 Task: Create List Employee Relations in Board Corporate Social Responsibility Campaigns to Workspace Financial Planning and Analysis. Create List Employee Handbook in Board Voice of Customer Analysis to Workspace Financial Planning and Analysis. Create List Workplace Policies in Board Customer Feedback Management and Action Planning to Workspace Financial Planning and Analysis
Action: Mouse moved to (376, 127)
Screenshot: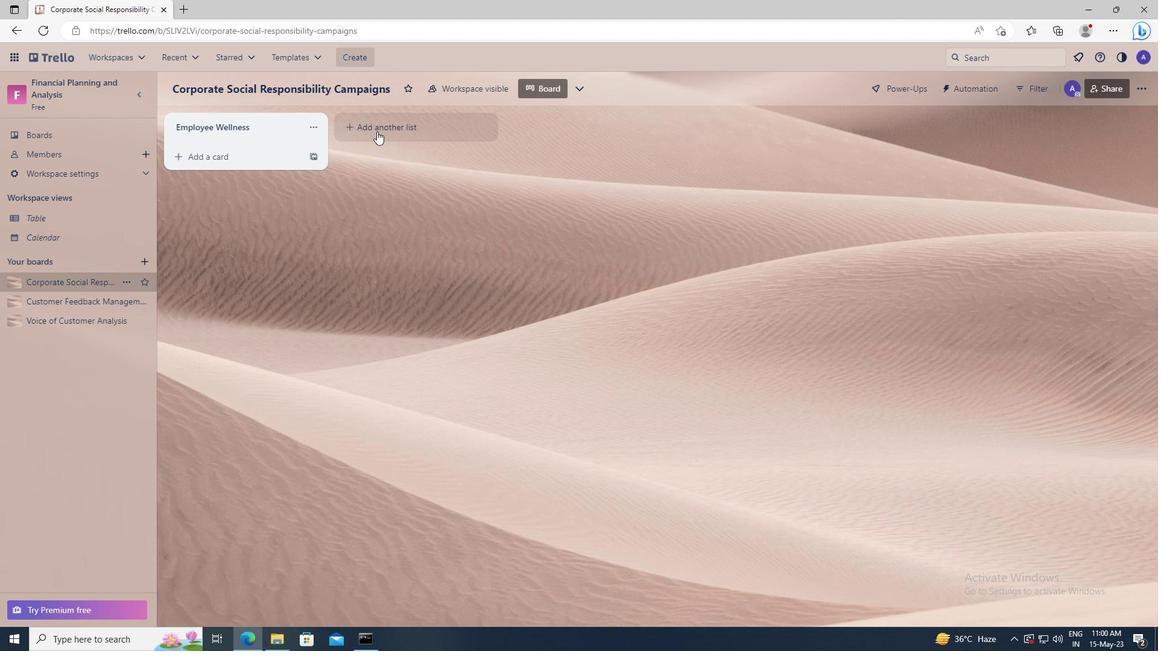 
Action: Mouse pressed left at (376, 127)
Screenshot: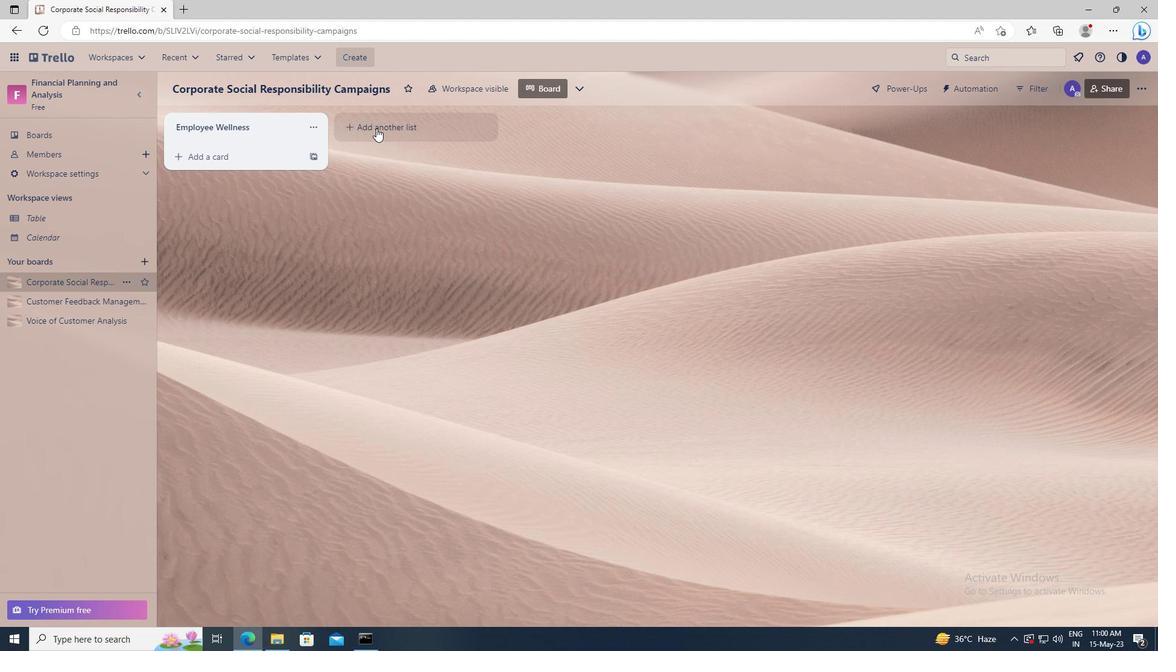 
Action: Key pressed <Key.shift>EMPLOYEE<Key.space><Key.shift>RELATIONS
Screenshot: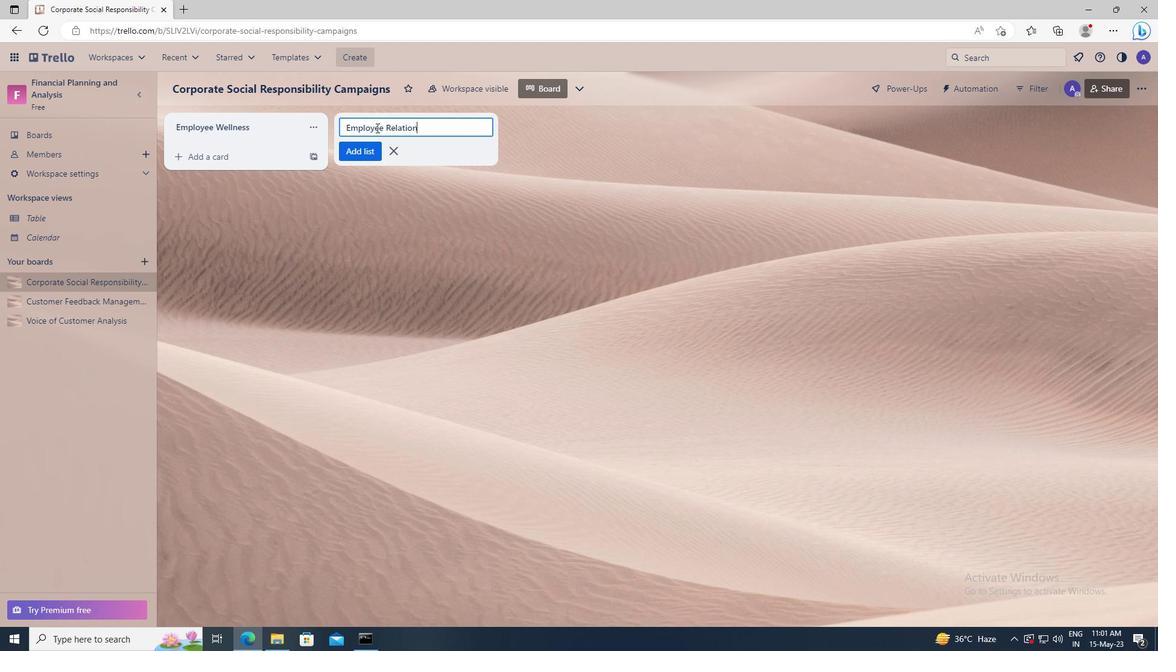 
Action: Mouse moved to (369, 153)
Screenshot: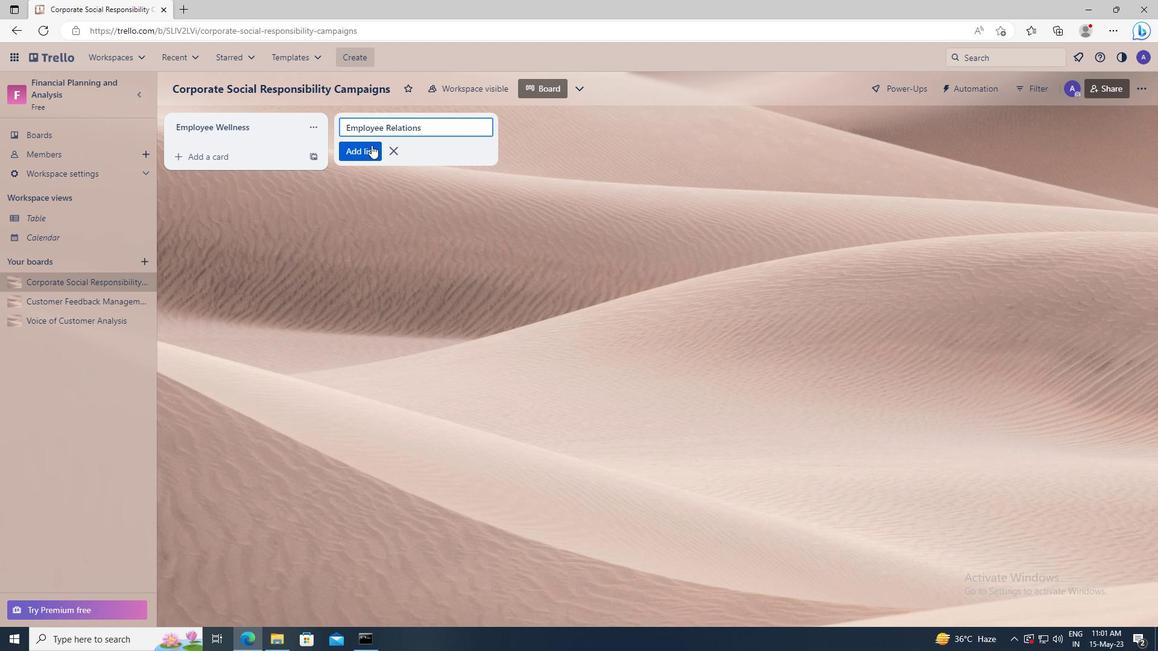 
Action: Mouse pressed left at (369, 153)
Screenshot: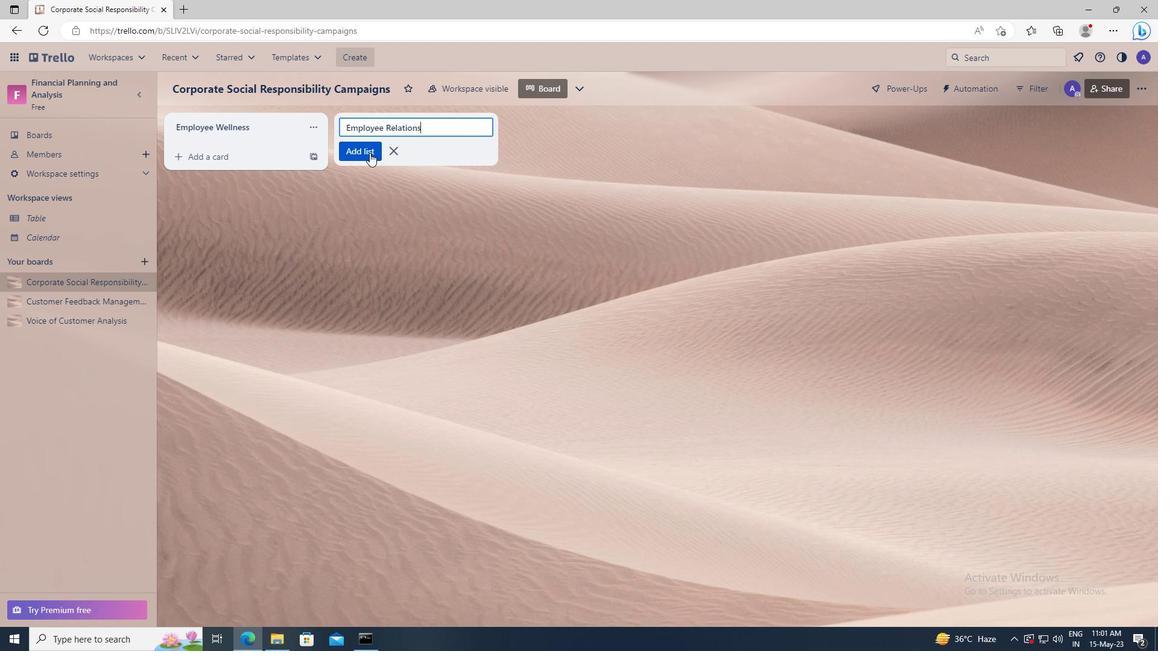 
Action: Mouse moved to (83, 319)
Screenshot: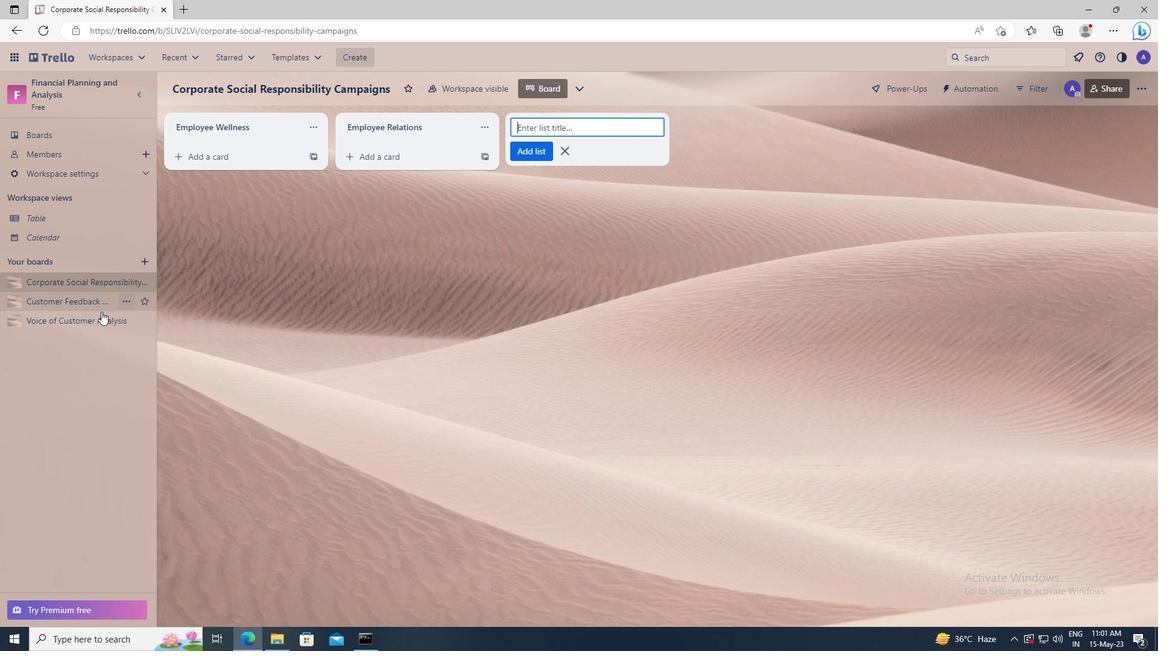 
Action: Mouse pressed left at (83, 319)
Screenshot: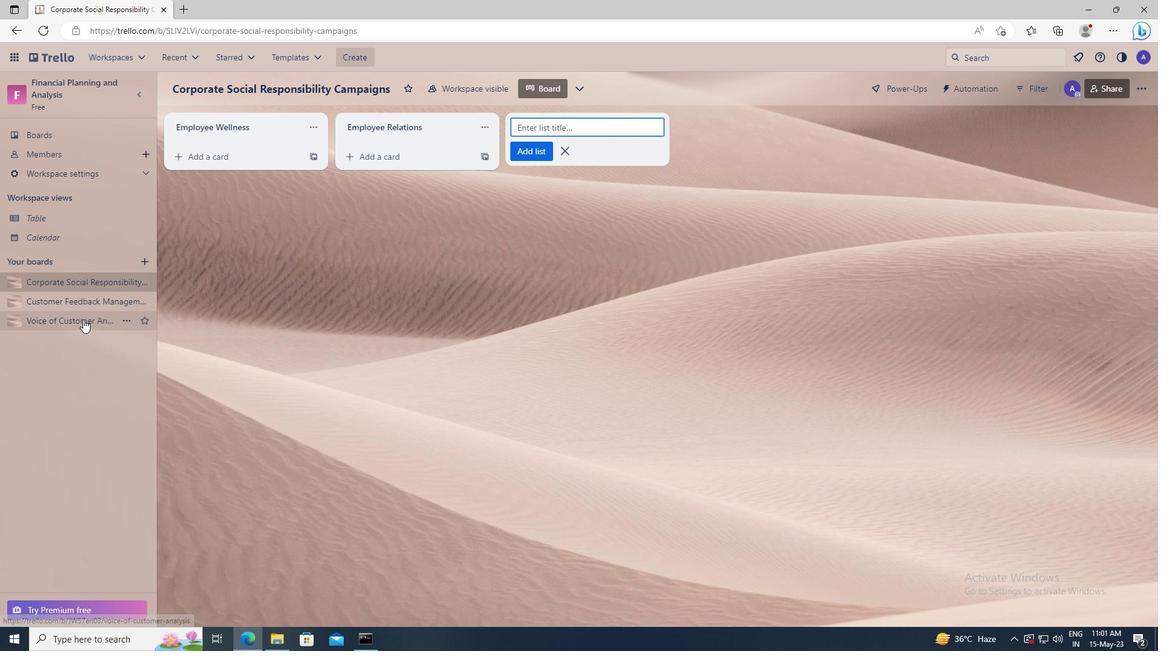 
Action: Mouse moved to (363, 130)
Screenshot: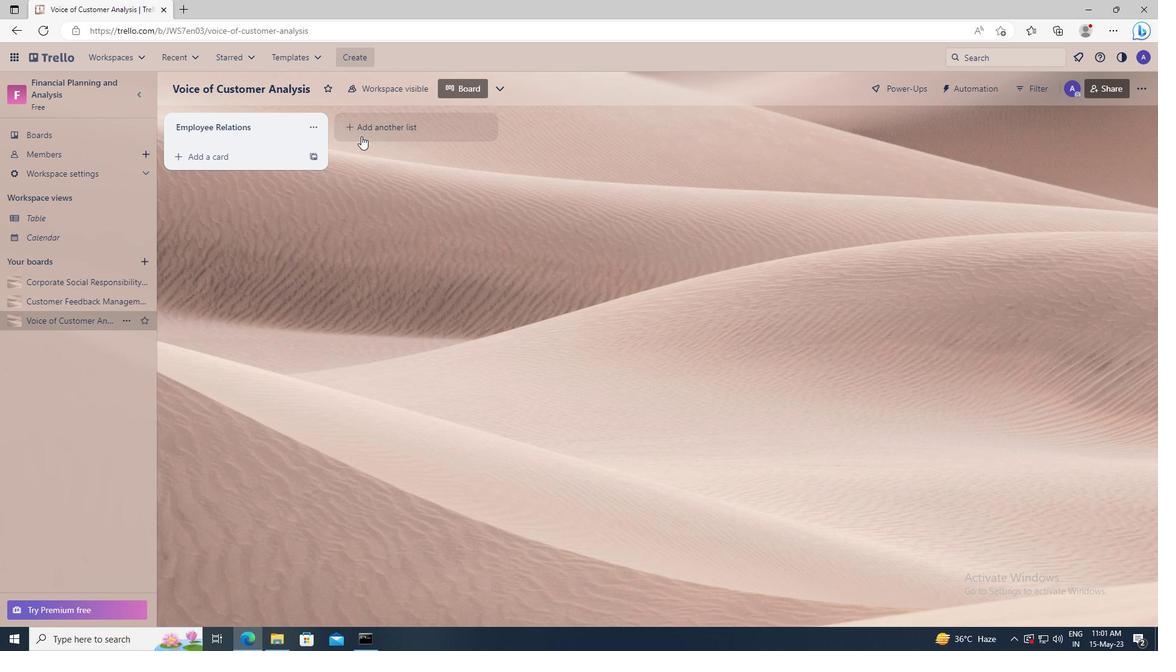 
Action: Mouse pressed left at (363, 130)
Screenshot: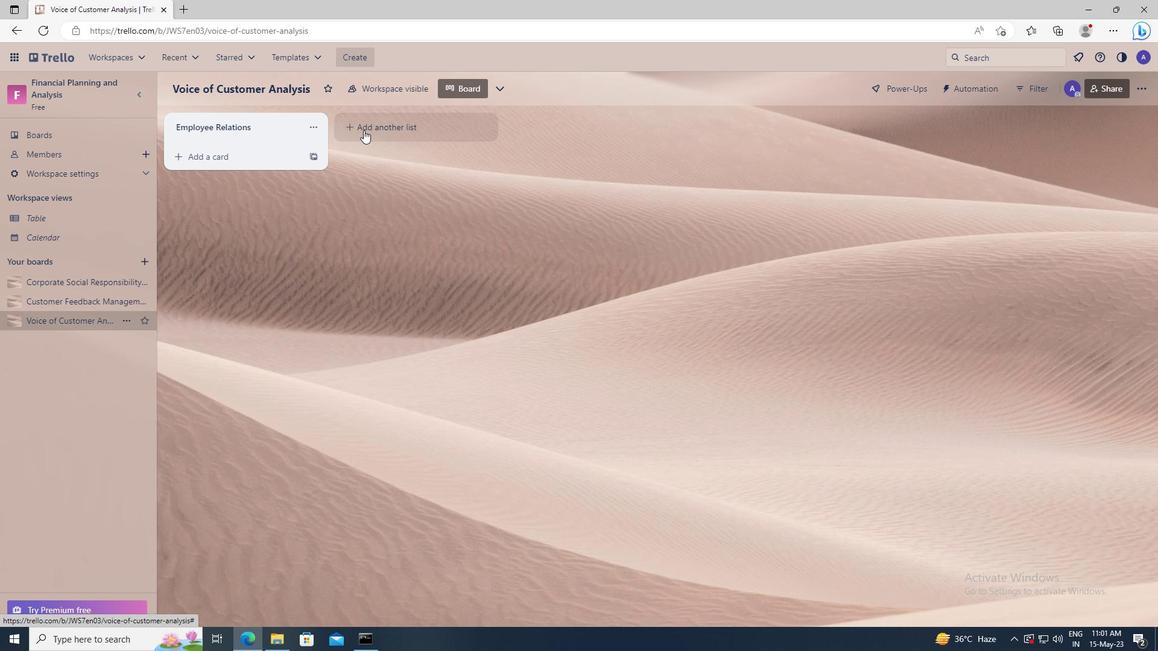 
Action: Key pressed <Key.shift><Key.shift><Key.shift><Key.shift><Key.shift>EMPLOYEE<Key.space><Key.shift>HANDBOOK
Screenshot: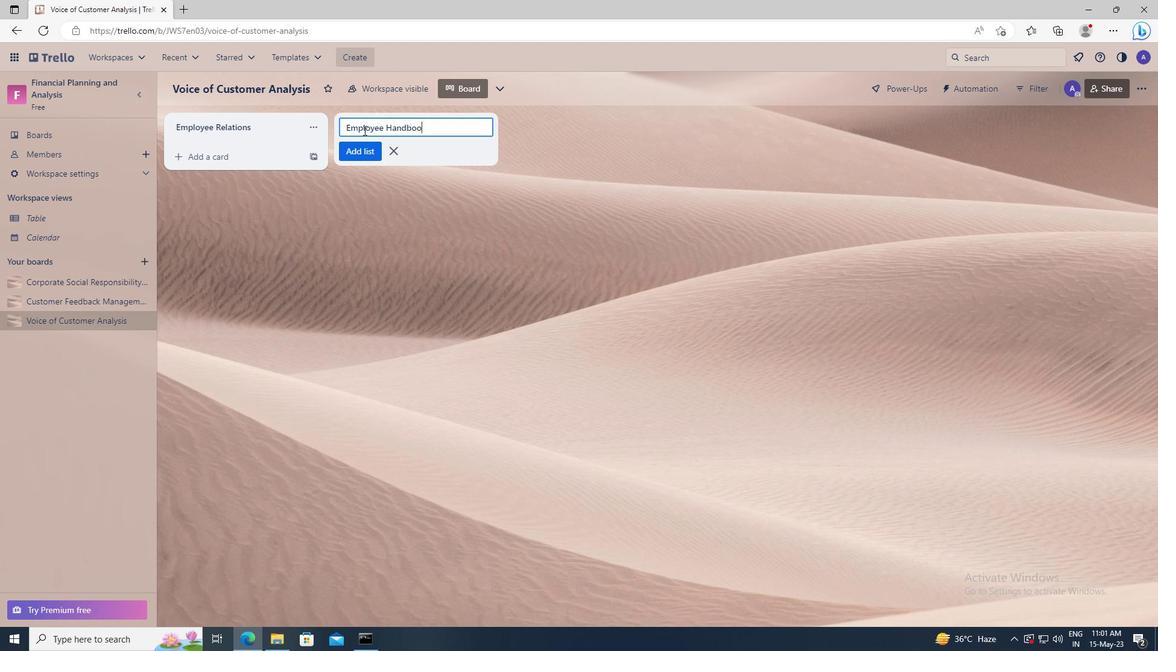 
Action: Mouse moved to (363, 153)
Screenshot: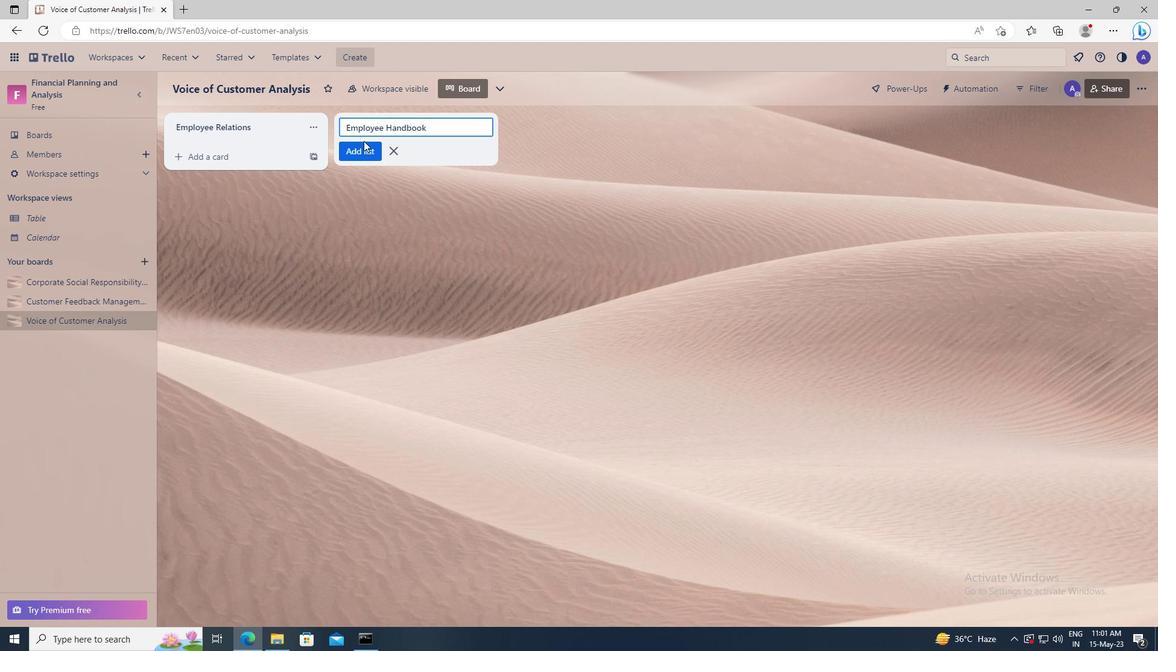 
Action: Mouse pressed left at (363, 153)
Screenshot: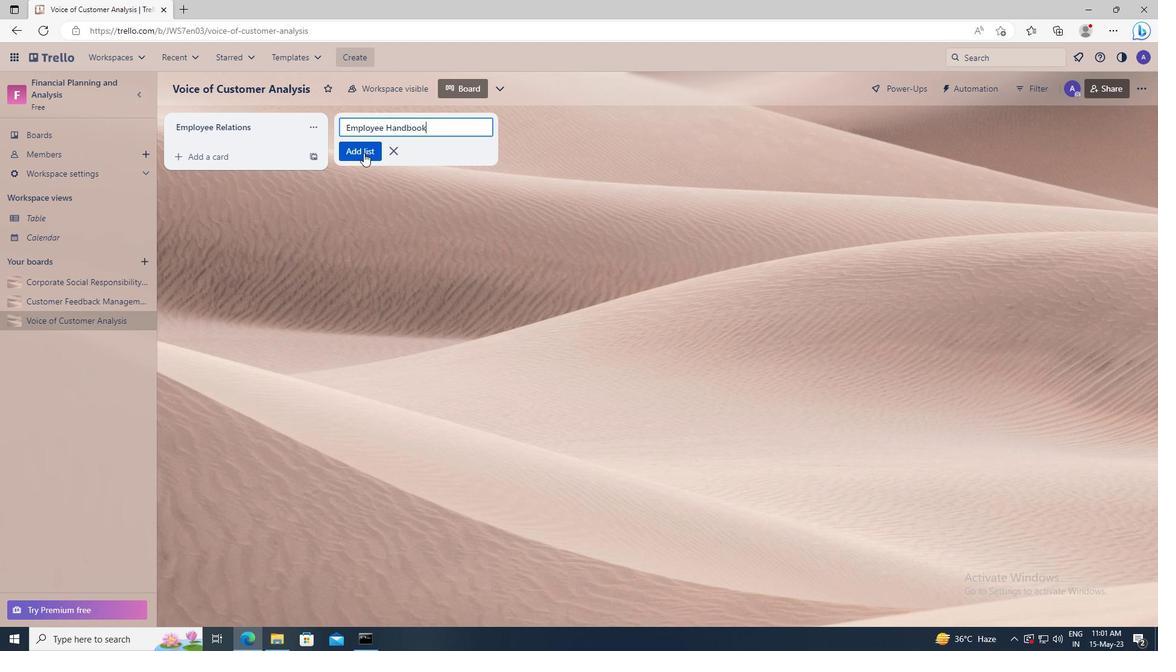 
Action: Mouse moved to (91, 299)
Screenshot: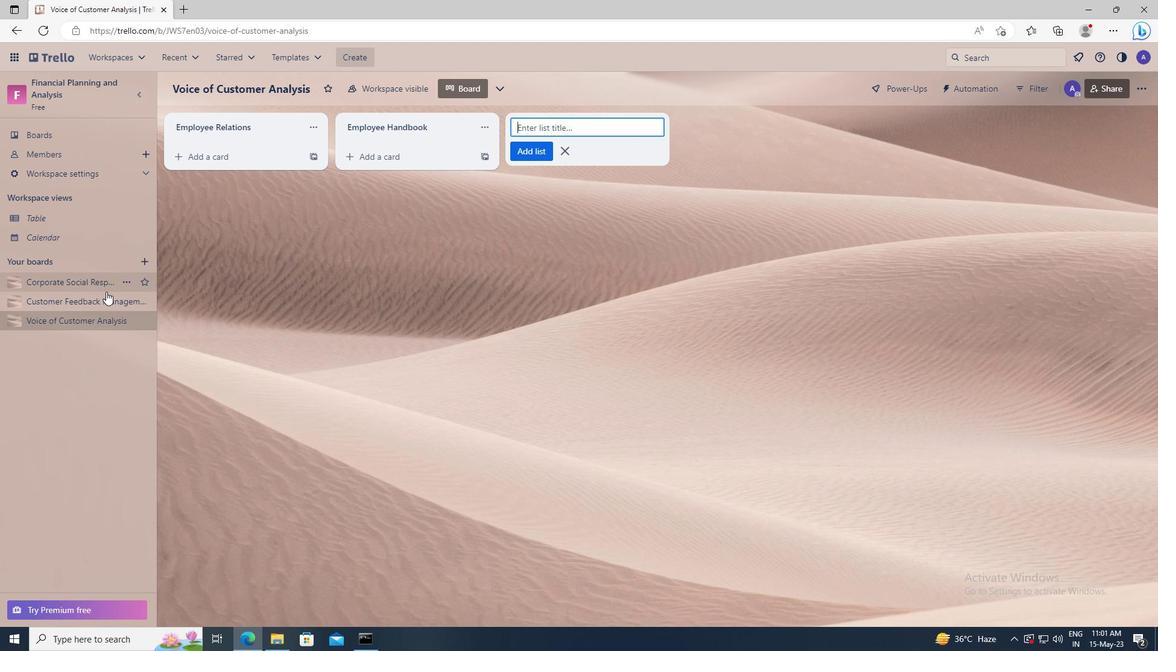 
Action: Mouse pressed left at (91, 299)
Screenshot: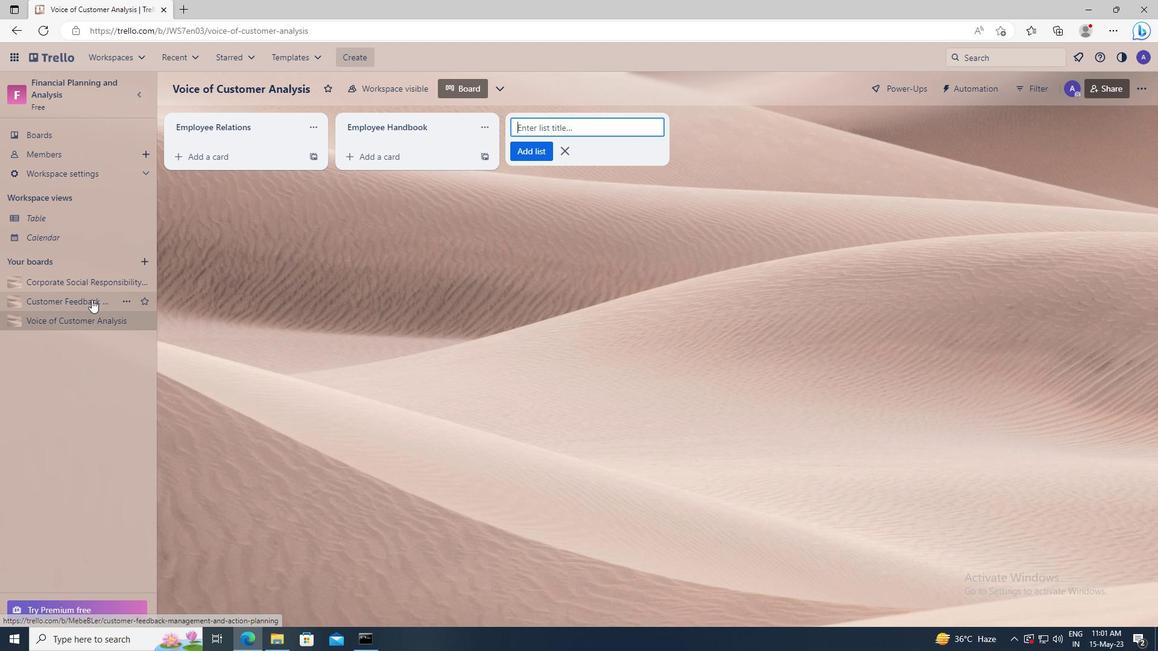 
Action: Mouse moved to (358, 126)
Screenshot: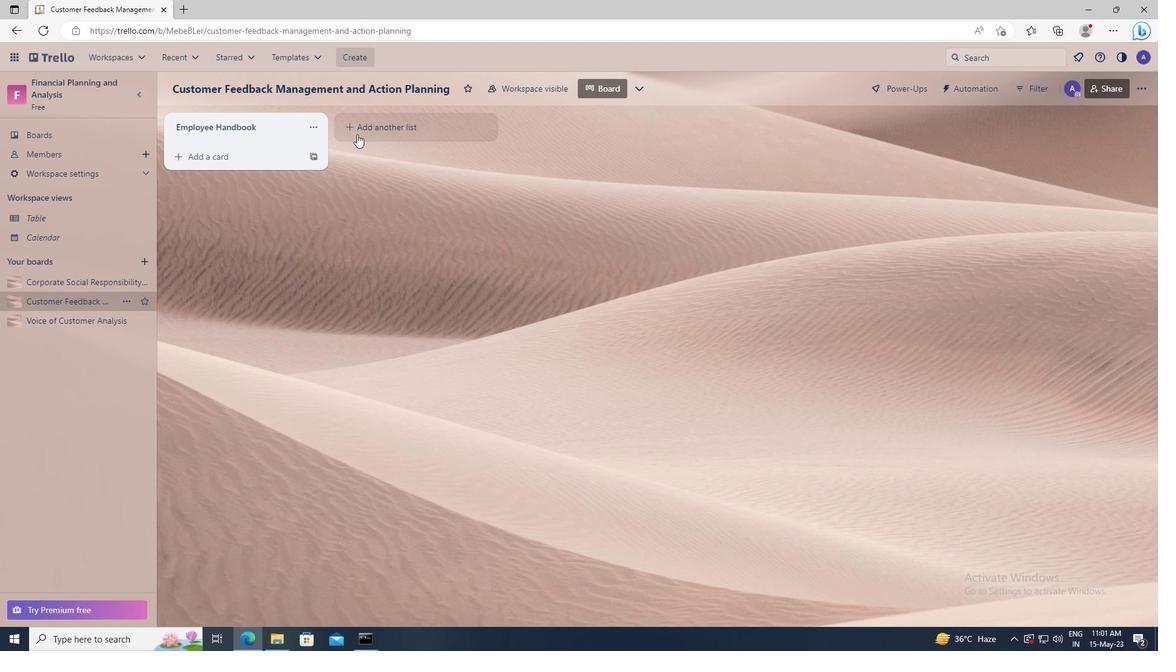 
Action: Mouse pressed left at (358, 126)
Screenshot: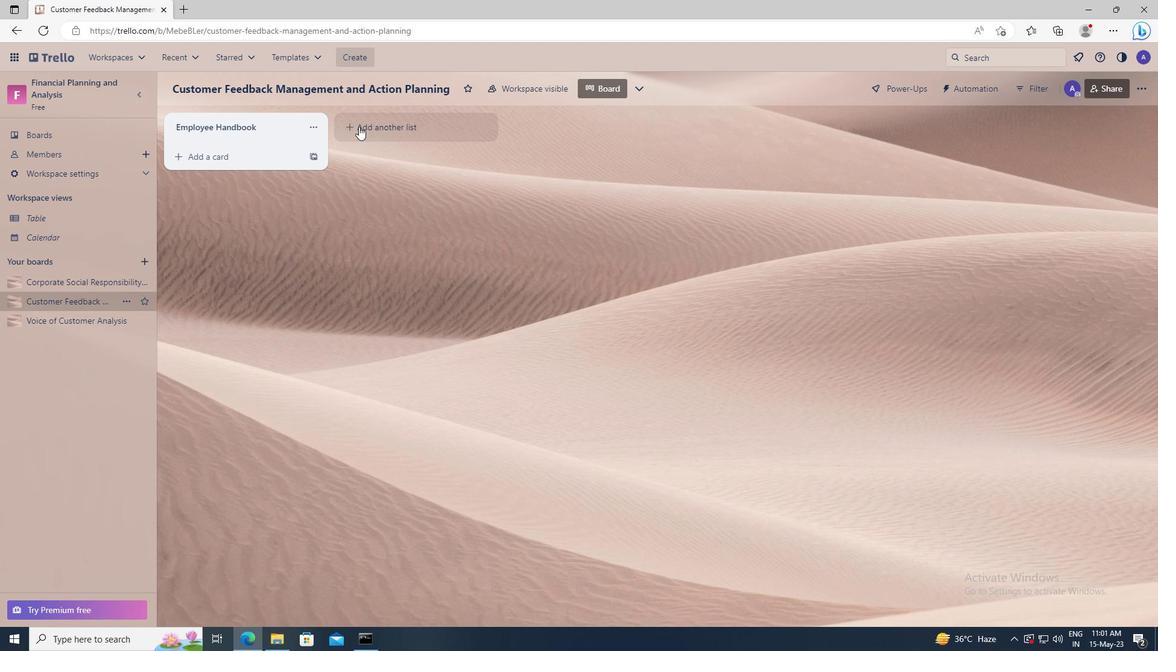 
Action: Key pressed <Key.shift>WORKPLACE<Key.space><Key.shift>POLICIES
Screenshot: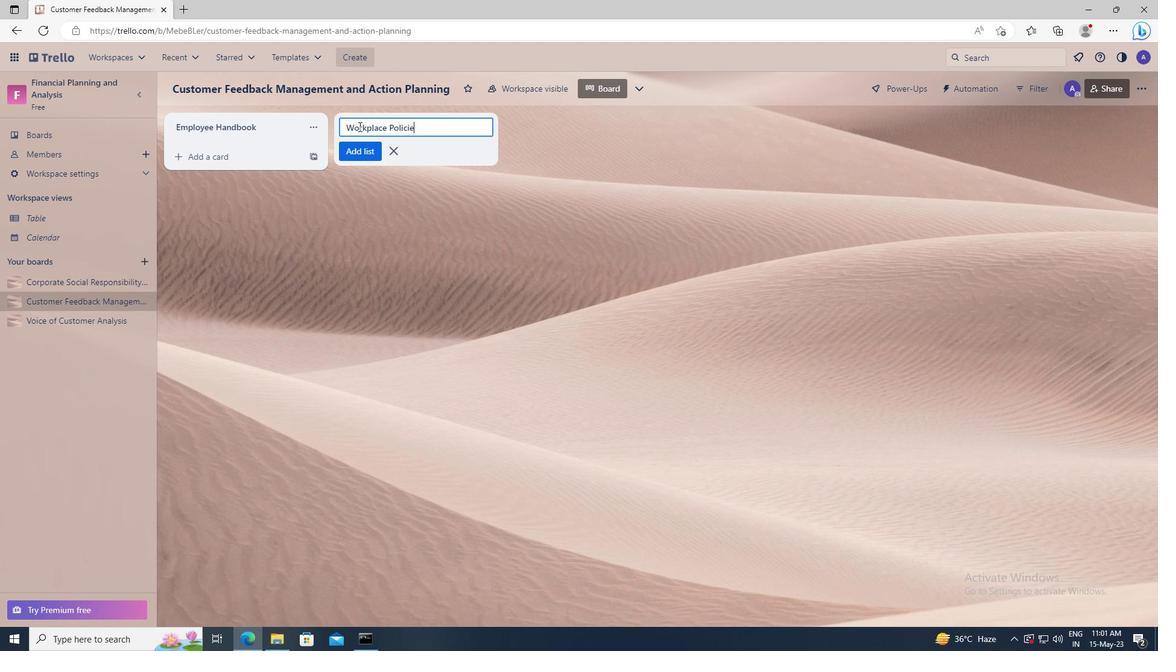 
Action: Mouse moved to (359, 151)
Screenshot: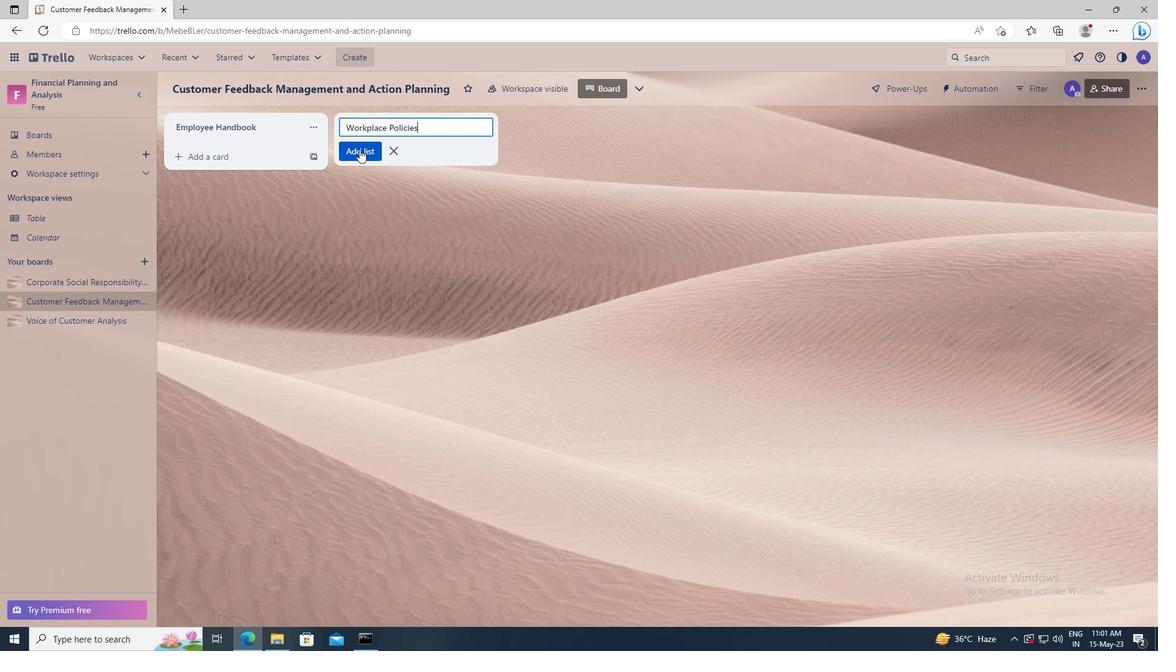 
Action: Mouse pressed left at (359, 151)
Screenshot: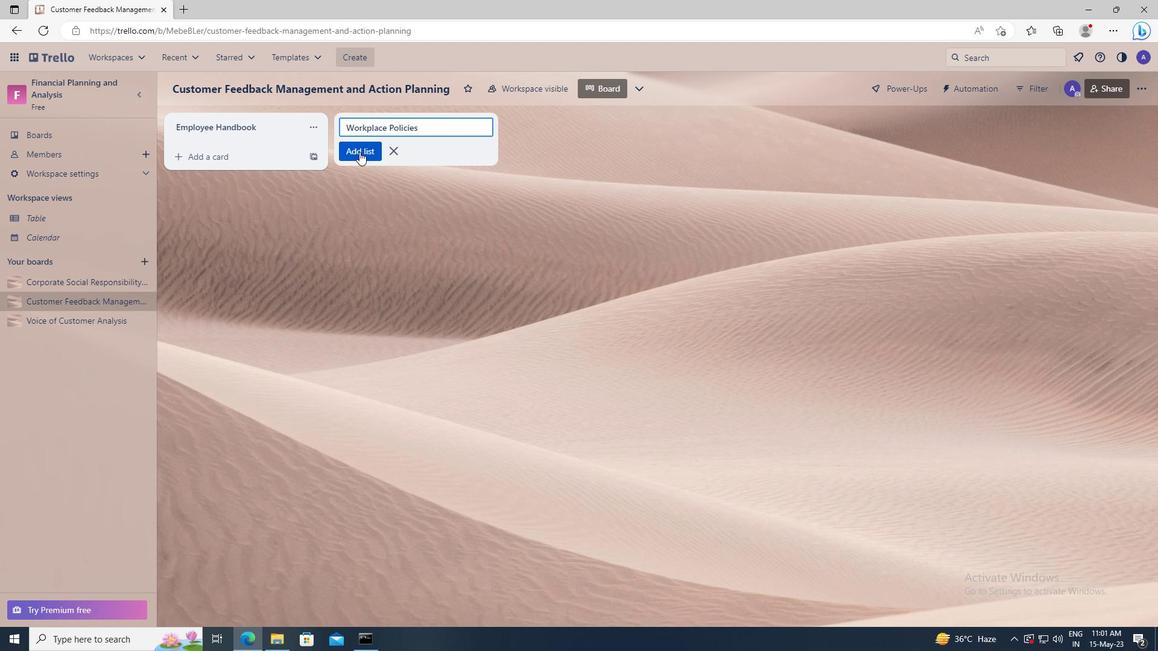
